 Task: Set the repository visibility change in admin repository permissions for the organization "Mark56771" to "Allow members to change repository visibilities for this organization".
Action: Mouse moved to (1166, 97)
Screenshot: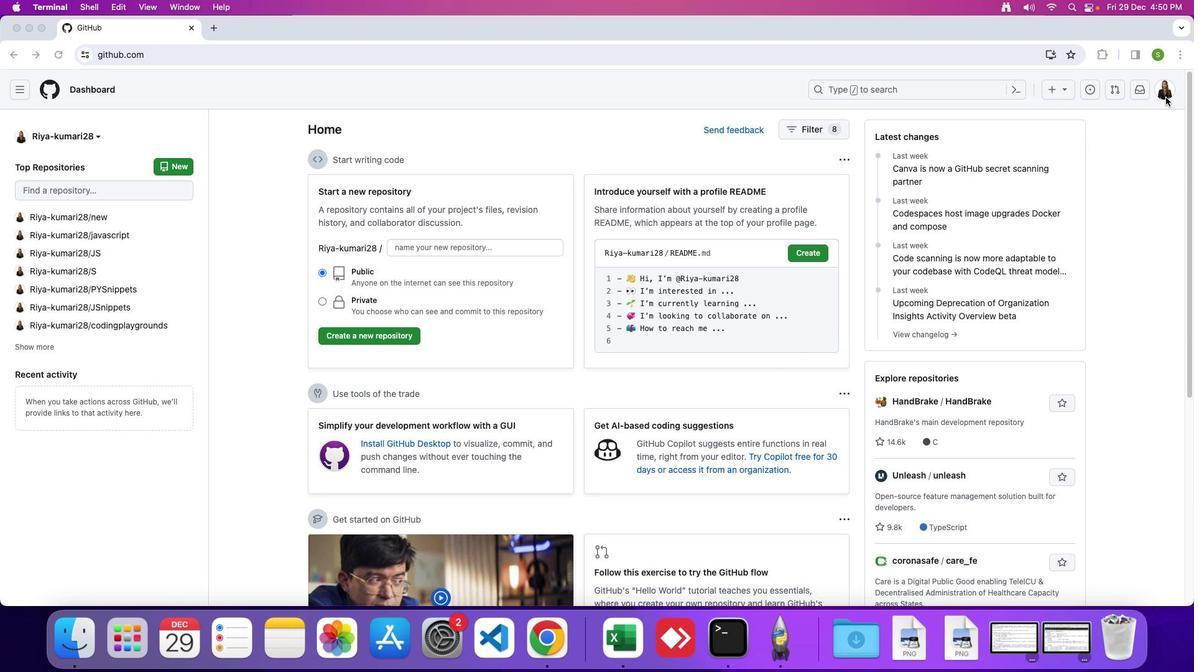 
Action: Mouse pressed left at (1166, 97)
Screenshot: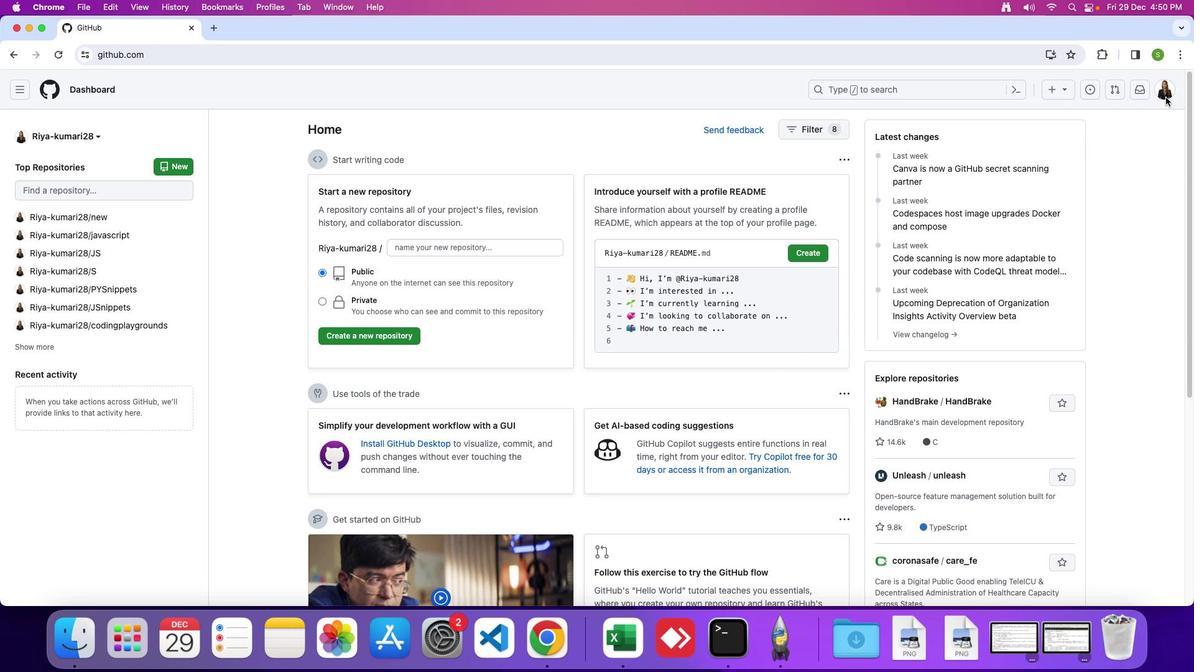 
Action: Mouse moved to (1166, 94)
Screenshot: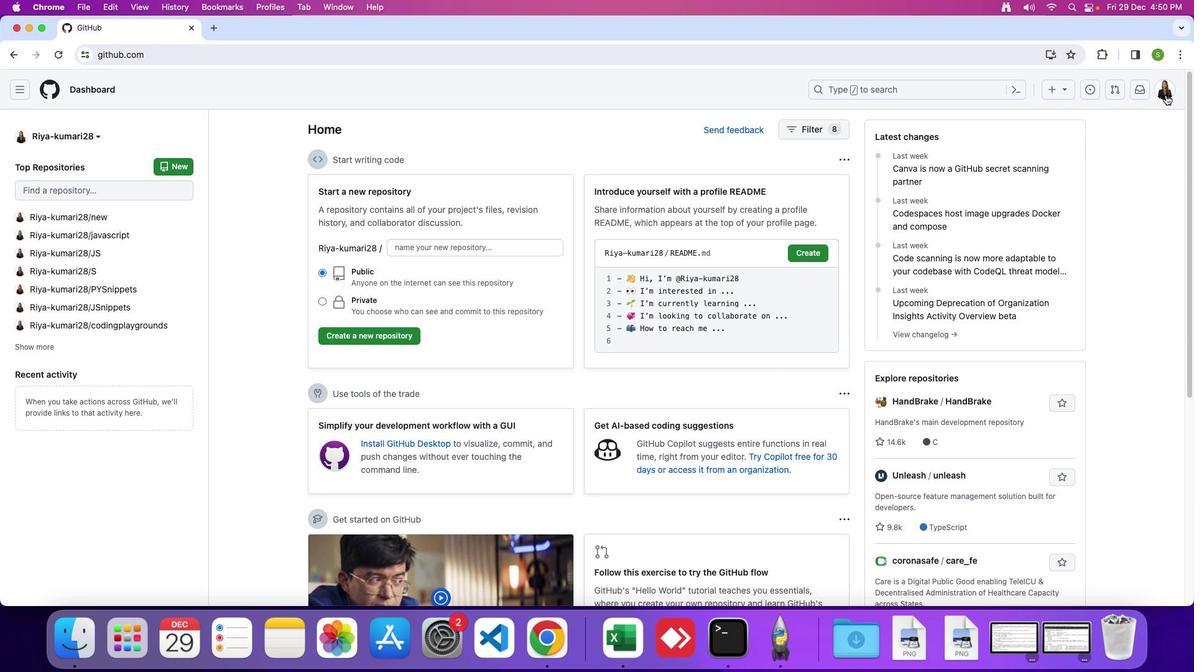 
Action: Mouse pressed left at (1166, 94)
Screenshot: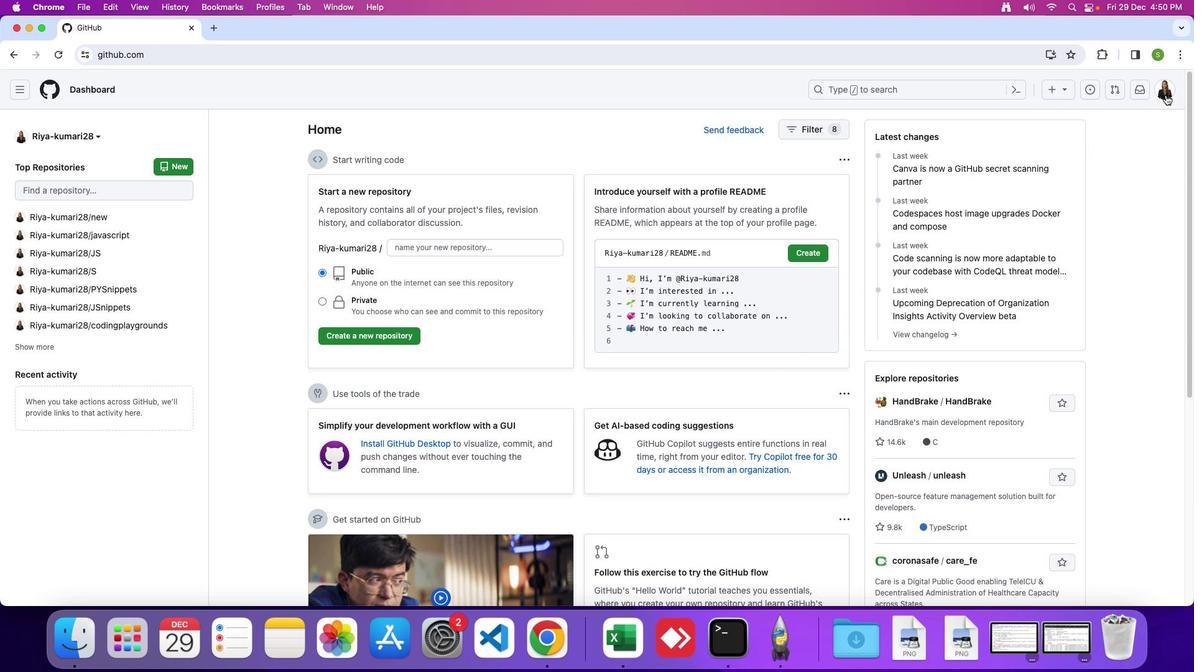 
Action: Mouse moved to (1095, 242)
Screenshot: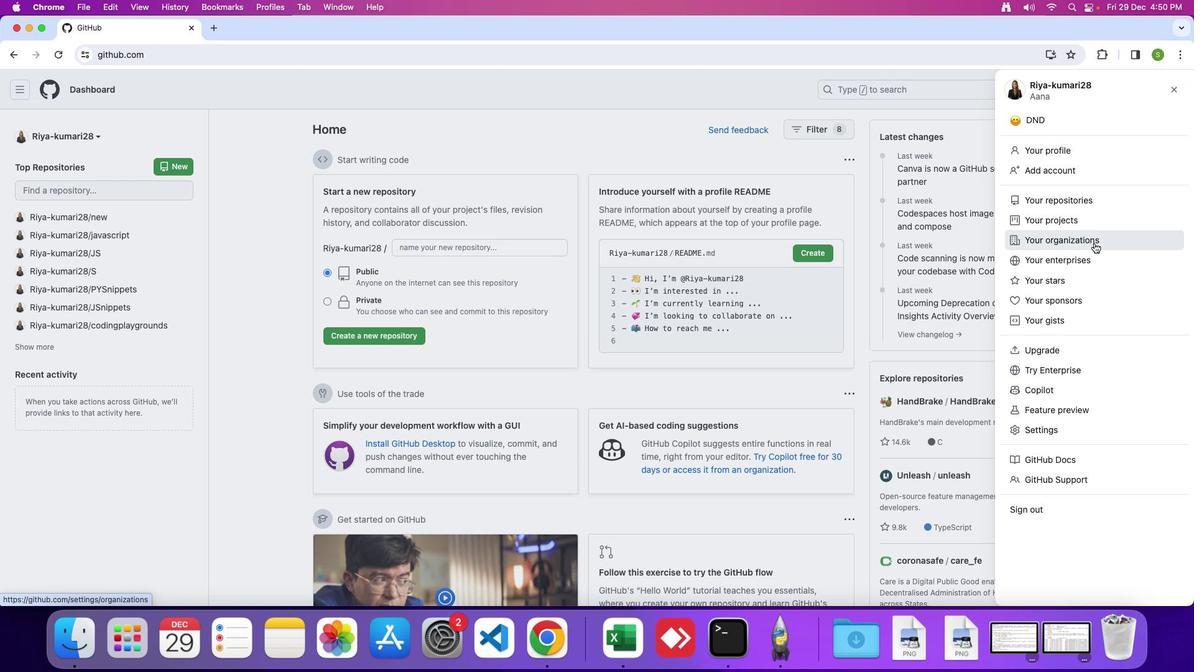 
Action: Mouse pressed left at (1095, 242)
Screenshot: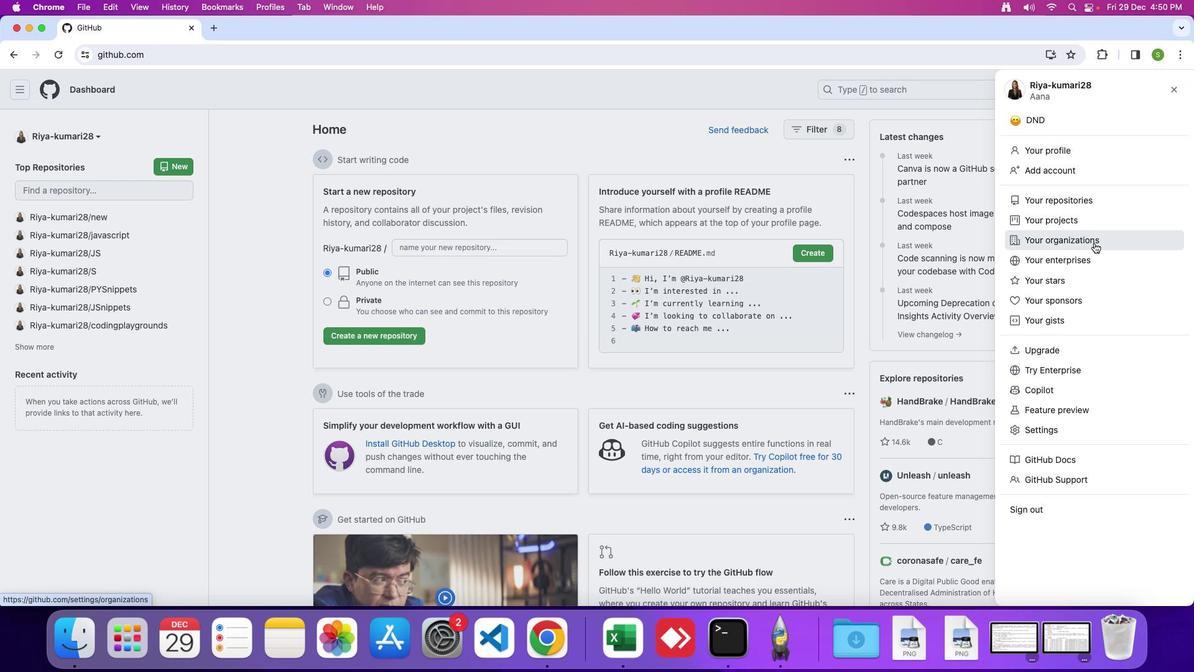 
Action: Mouse moved to (905, 258)
Screenshot: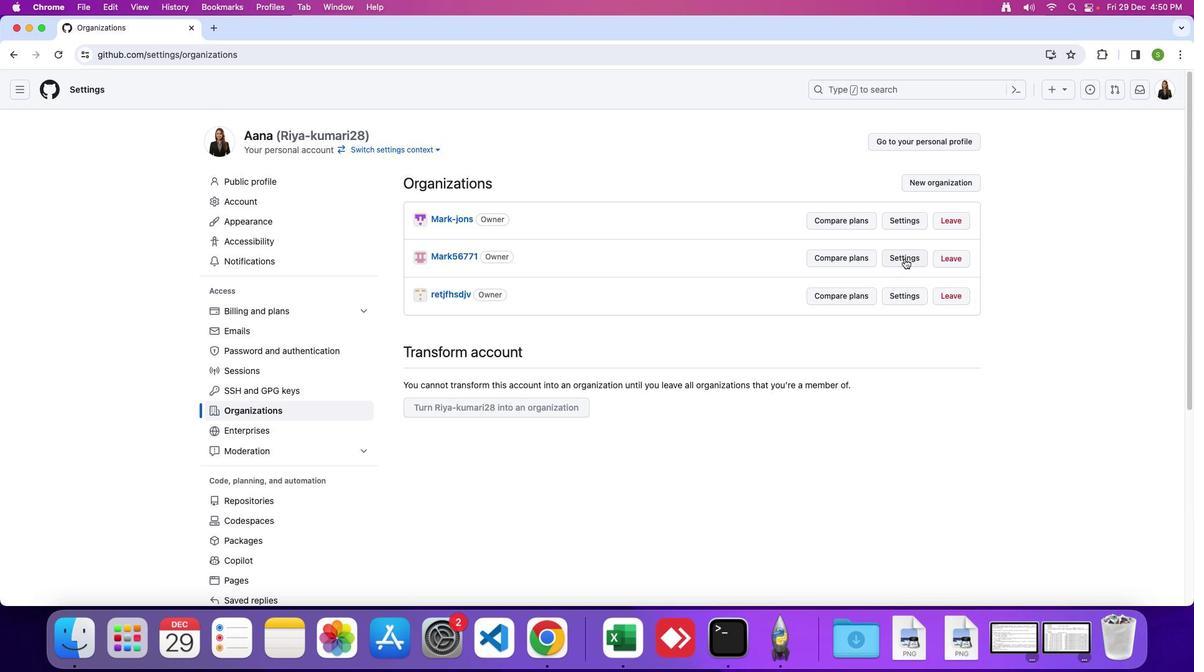 
Action: Mouse pressed left at (905, 258)
Screenshot: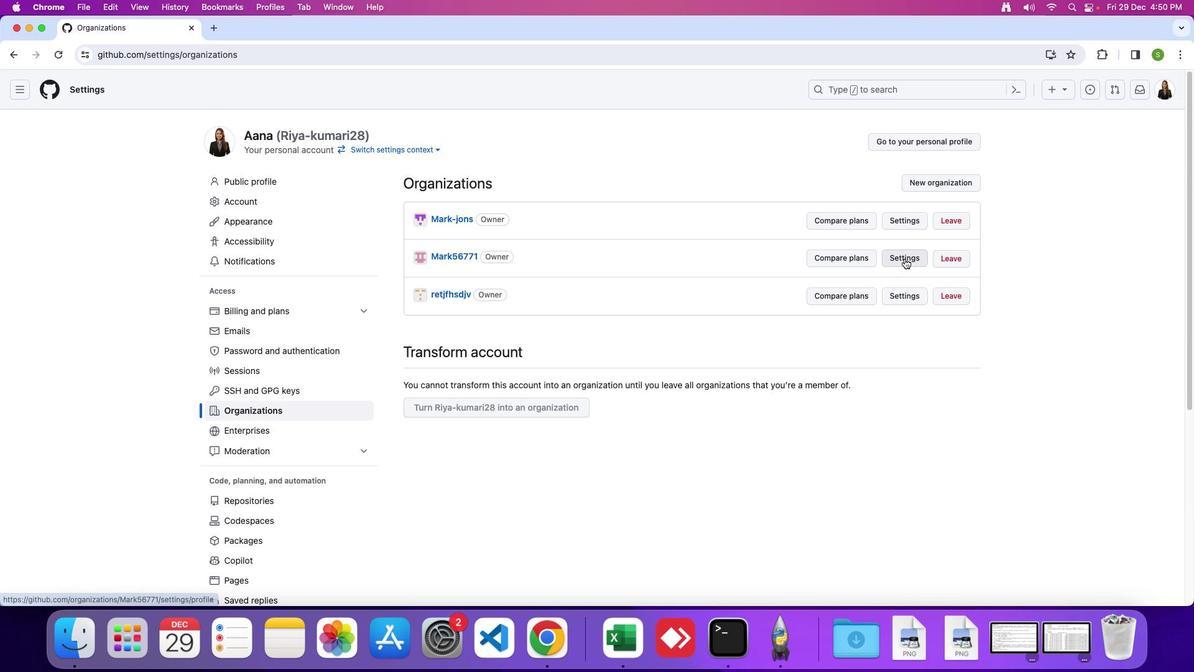 
Action: Mouse moved to (312, 296)
Screenshot: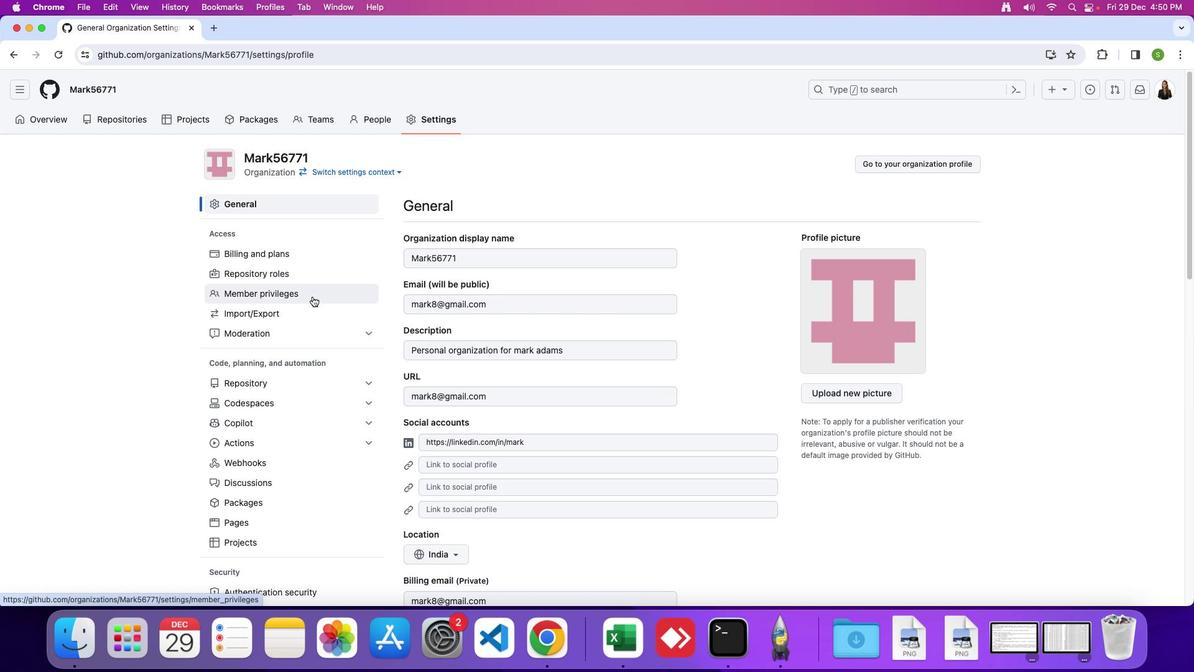 
Action: Mouse pressed left at (312, 296)
Screenshot: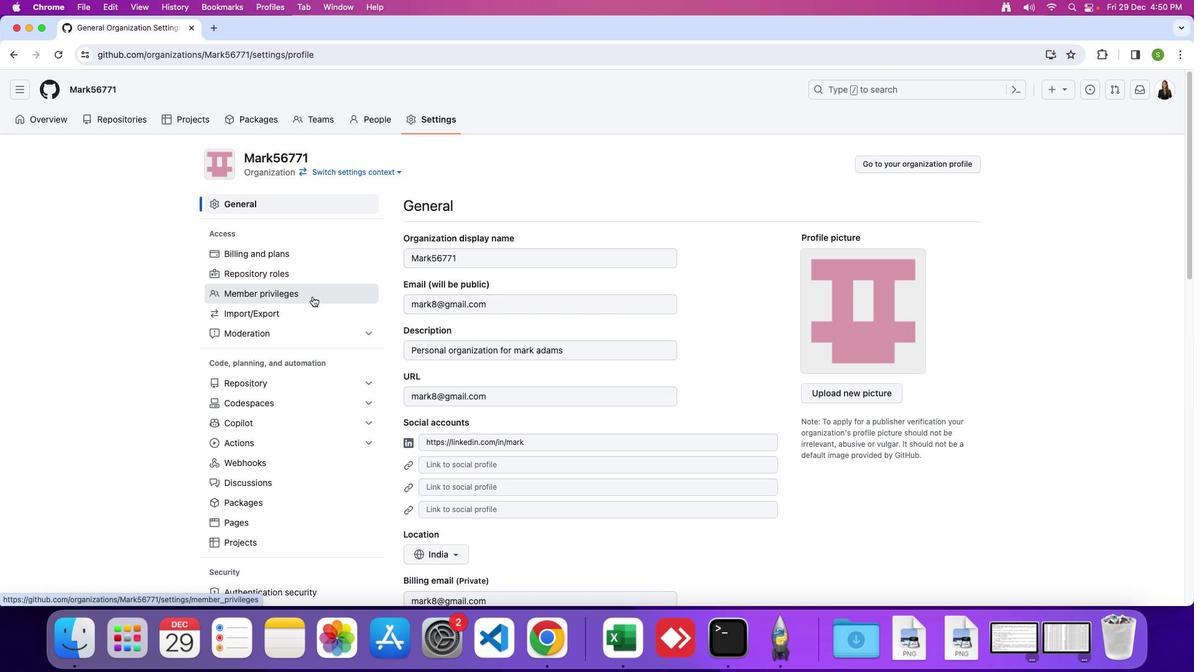 
Action: Mouse moved to (555, 353)
Screenshot: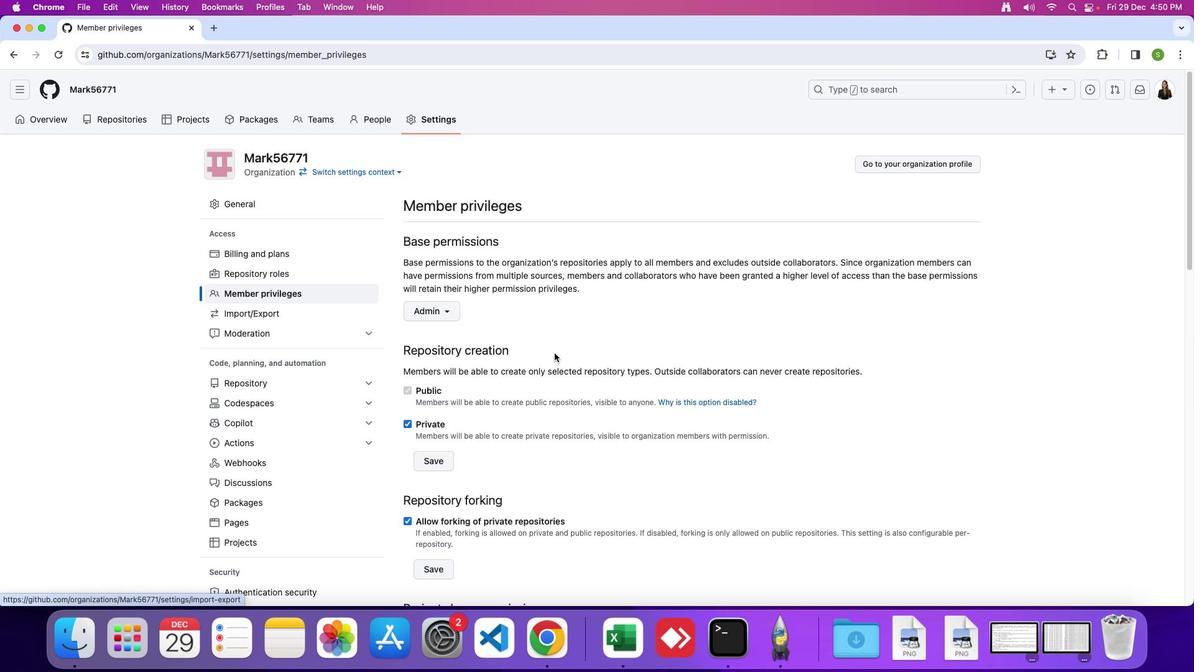 
Action: Mouse scrolled (555, 353) with delta (0, 0)
Screenshot: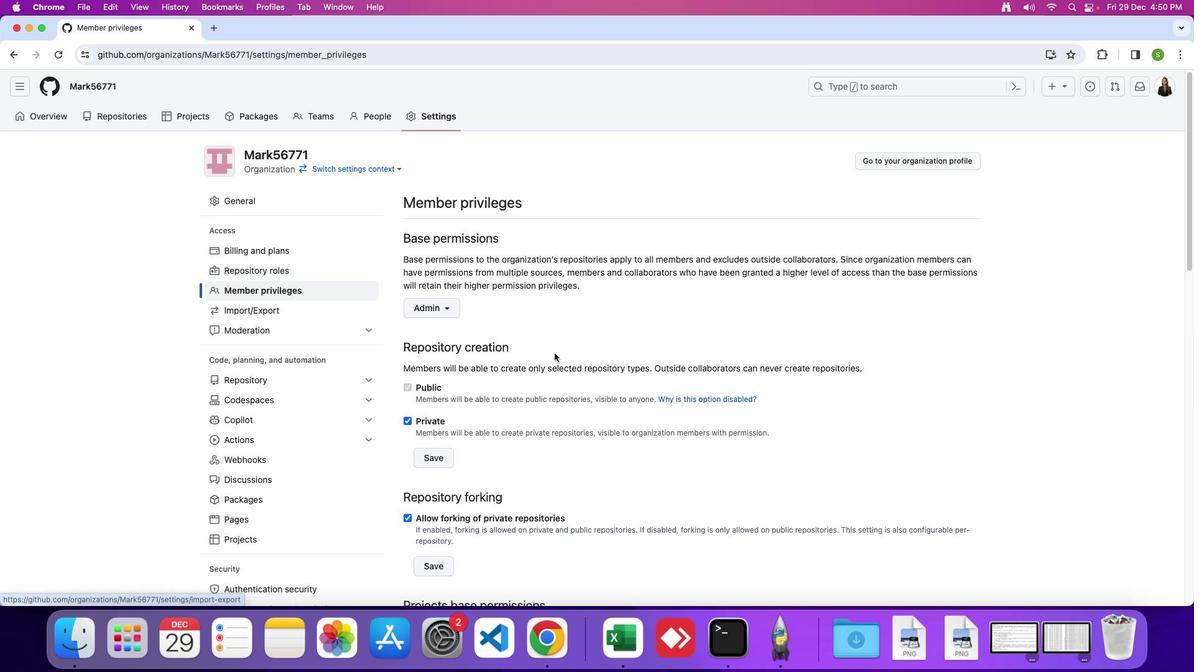 
Action: Mouse scrolled (555, 353) with delta (0, 0)
Screenshot: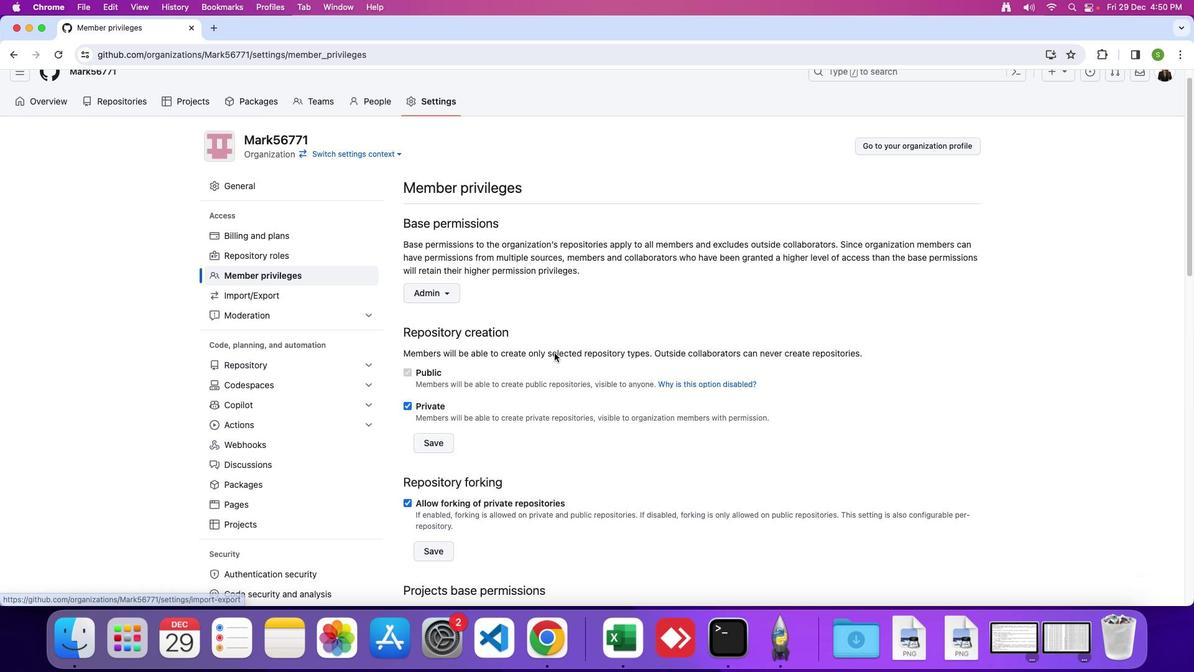
Action: Mouse scrolled (555, 353) with delta (0, -2)
Screenshot: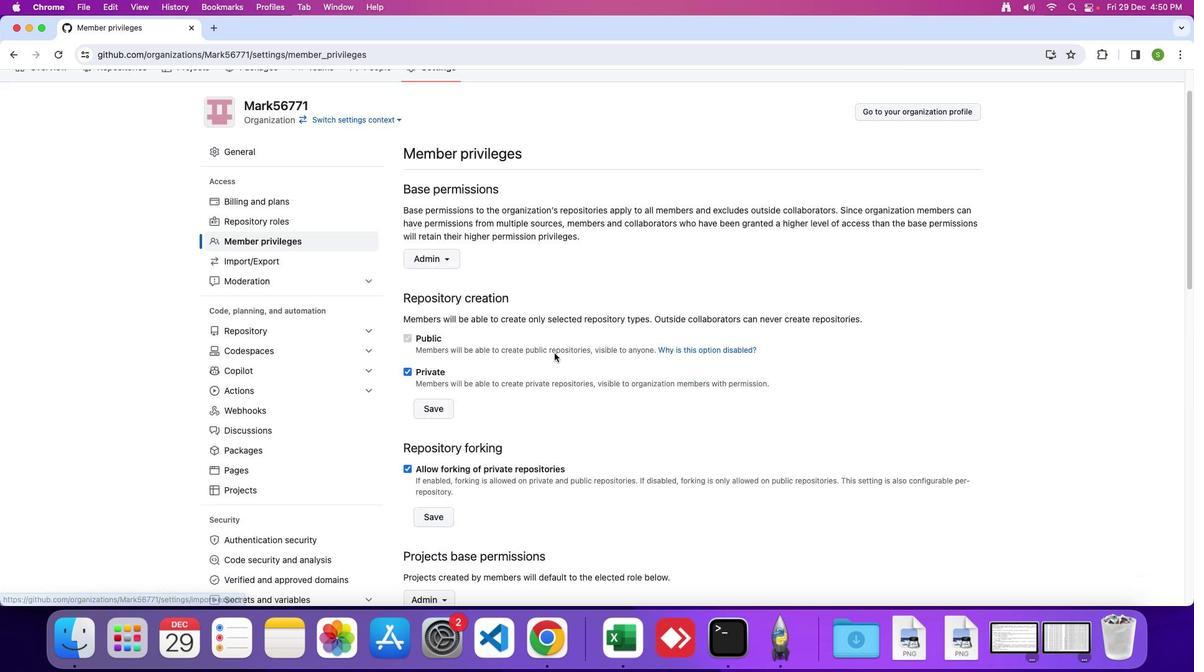 
Action: Mouse scrolled (555, 353) with delta (0, -2)
Screenshot: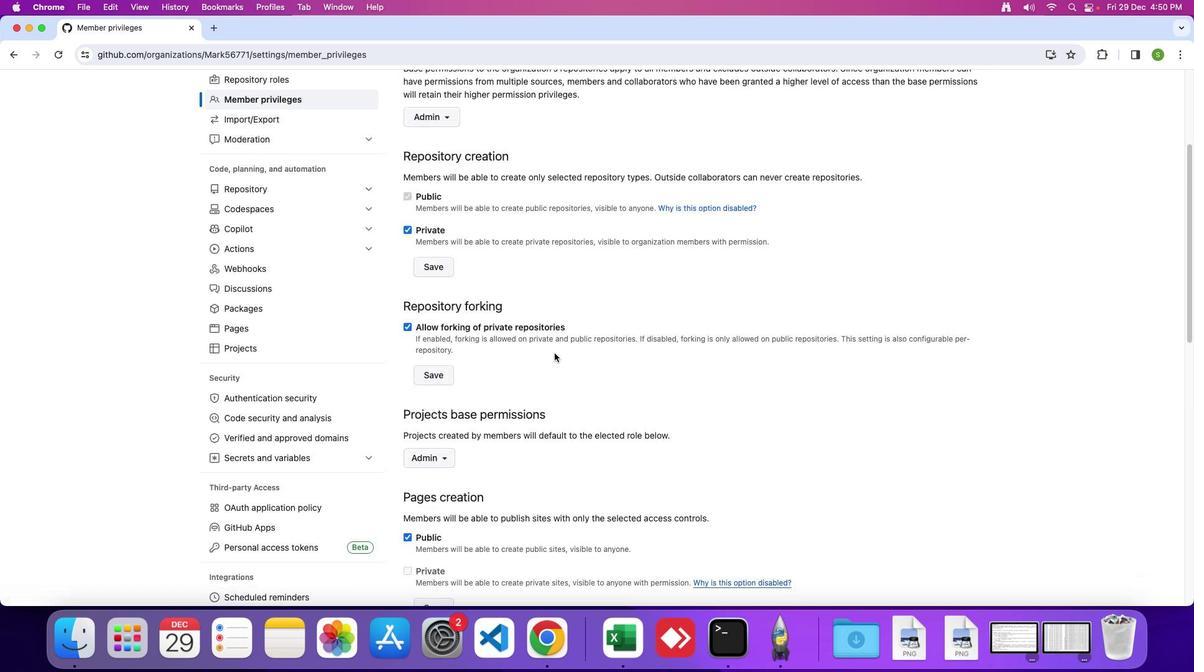 
Action: Mouse scrolled (555, 353) with delta (0, 0)
Screenshot: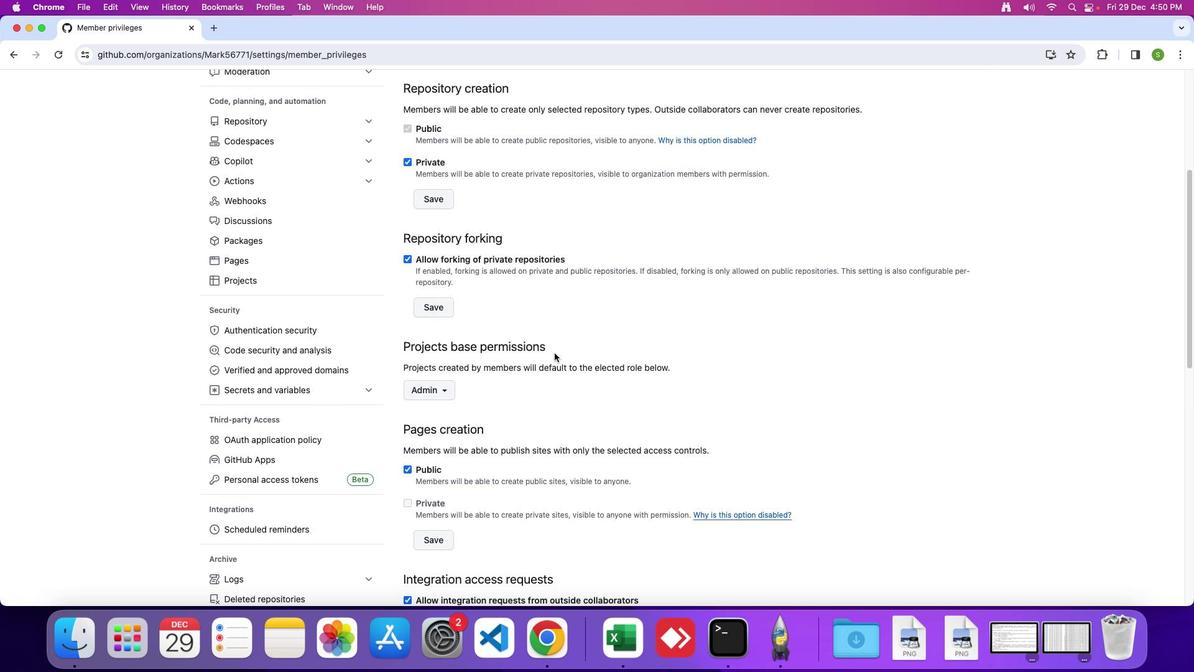 
Action: Mouse scrolled (555, 353) with delta (0, 0)
Screenshot: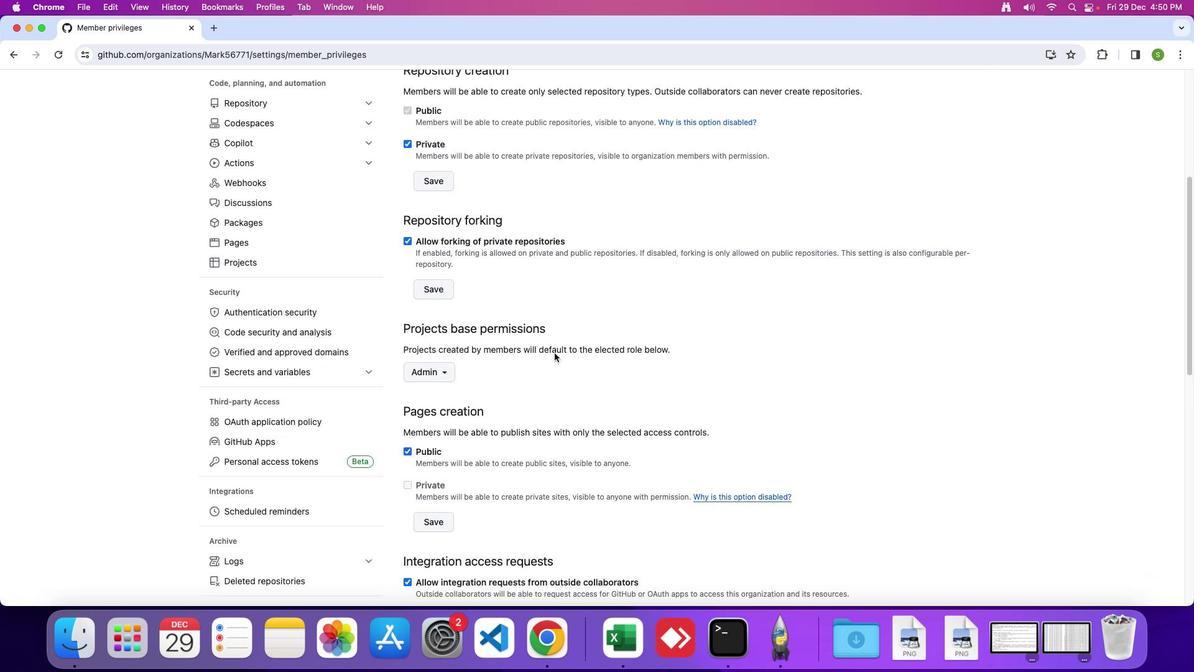 
Action: Mouse scrolled (555, 353) with delta (0, -2)
Screenshot: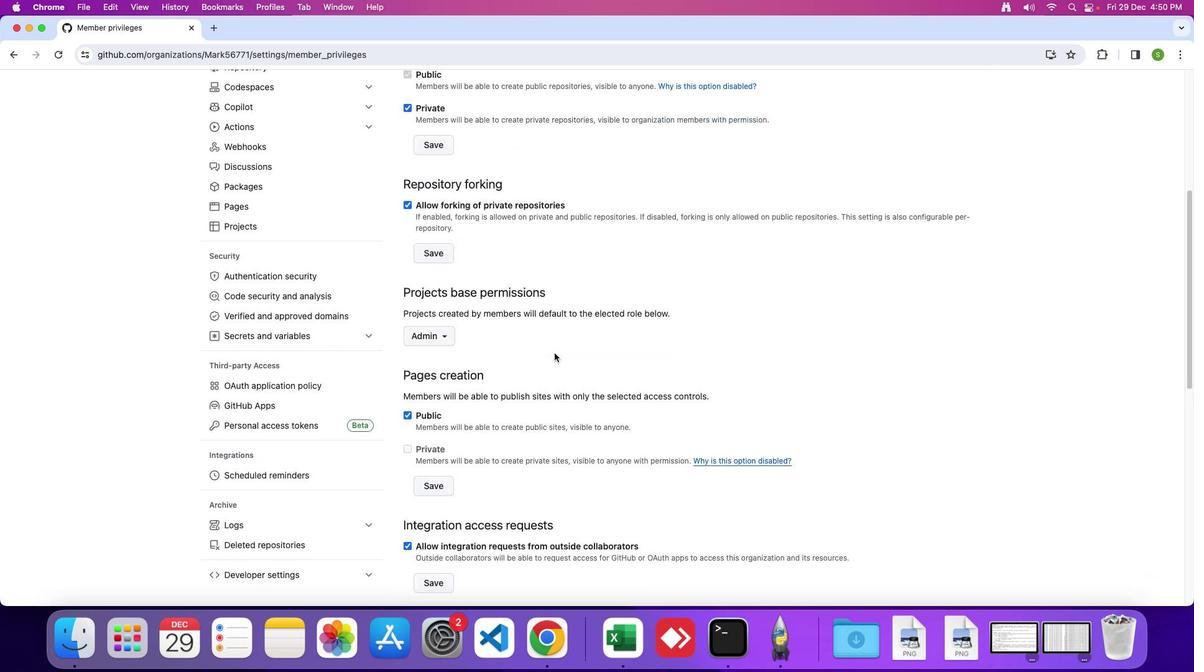 
Action: Mouse scrolled (555, 353) with delta (0, 0)
Screenshot: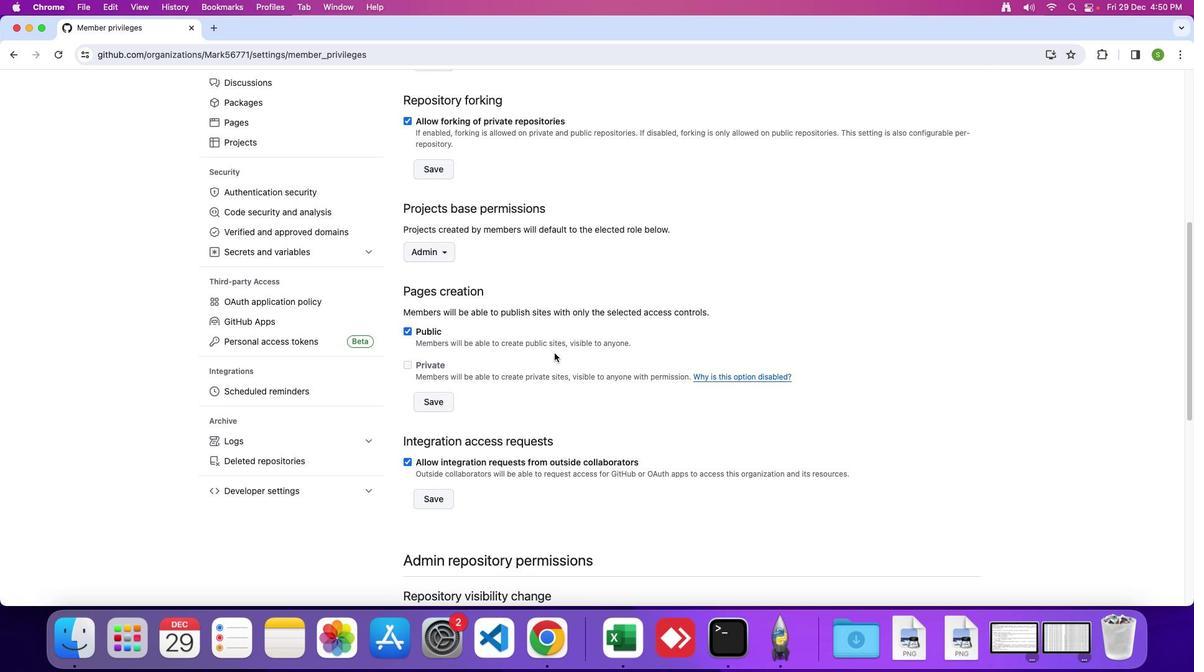 
Action: Mouse scrolled (555, 353) with delta (0, 0)
Screenshot: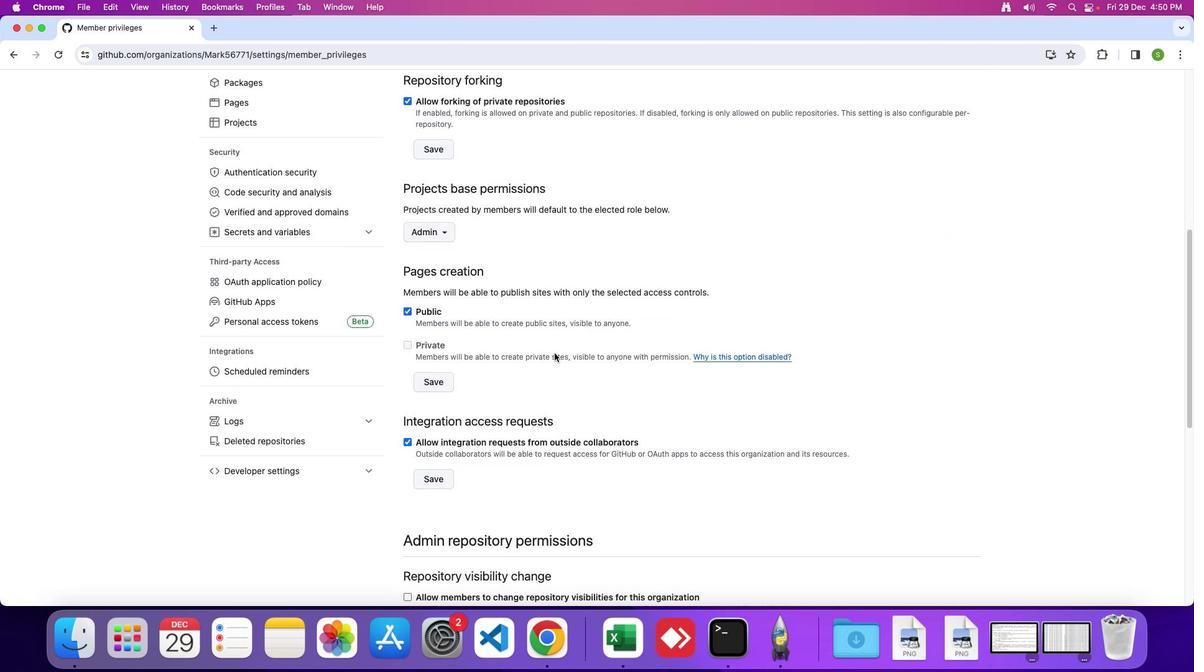 
Action: Mouse scrolled (555, 353) with delta (0, -2)
Screenshot: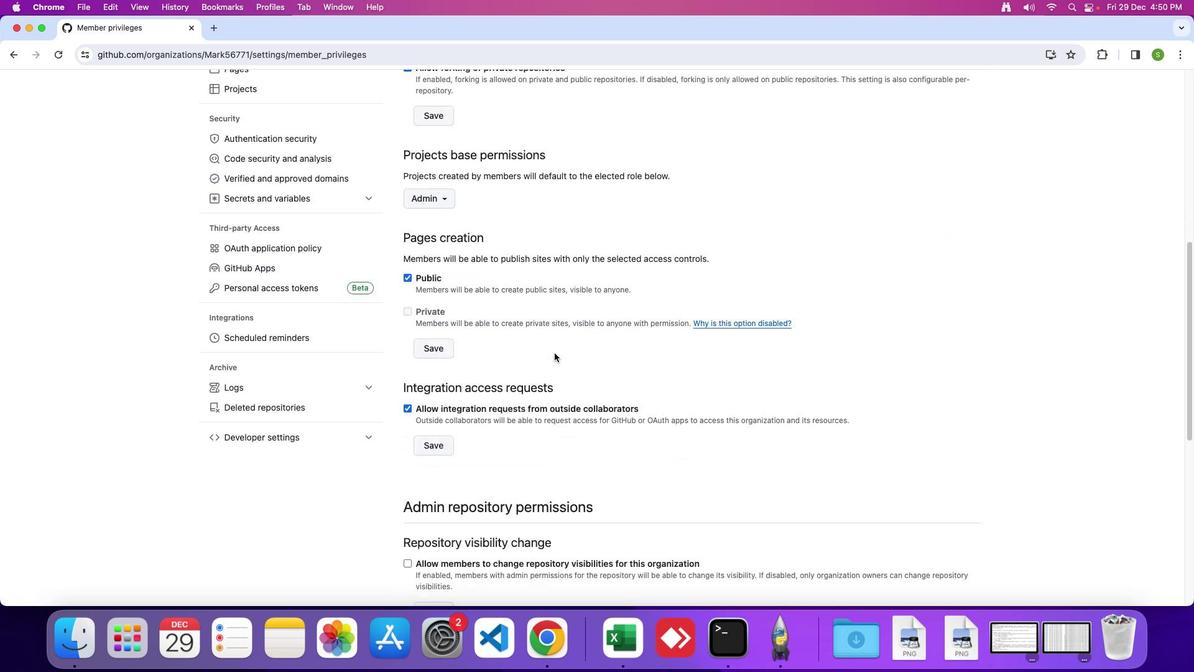 
Action: Mouse scrolled (555, 353) with delta (0, 0)
Screenshot: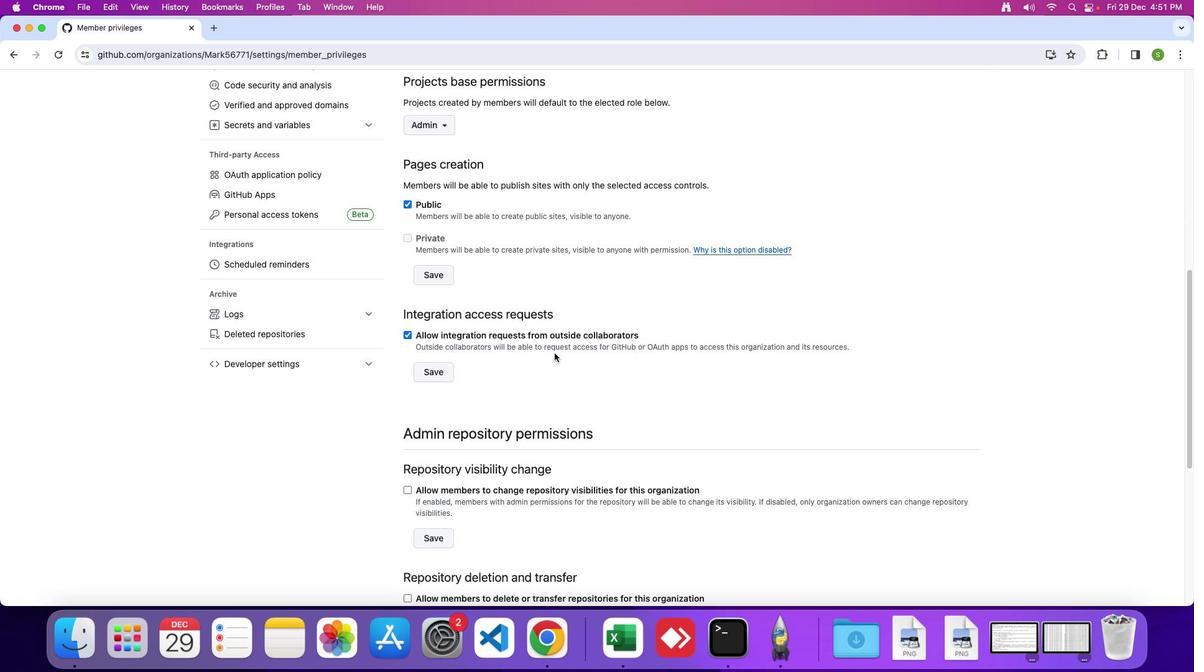 
Action: Mouse scrolled (555, 353) with delta (0, 0)
Screenshot: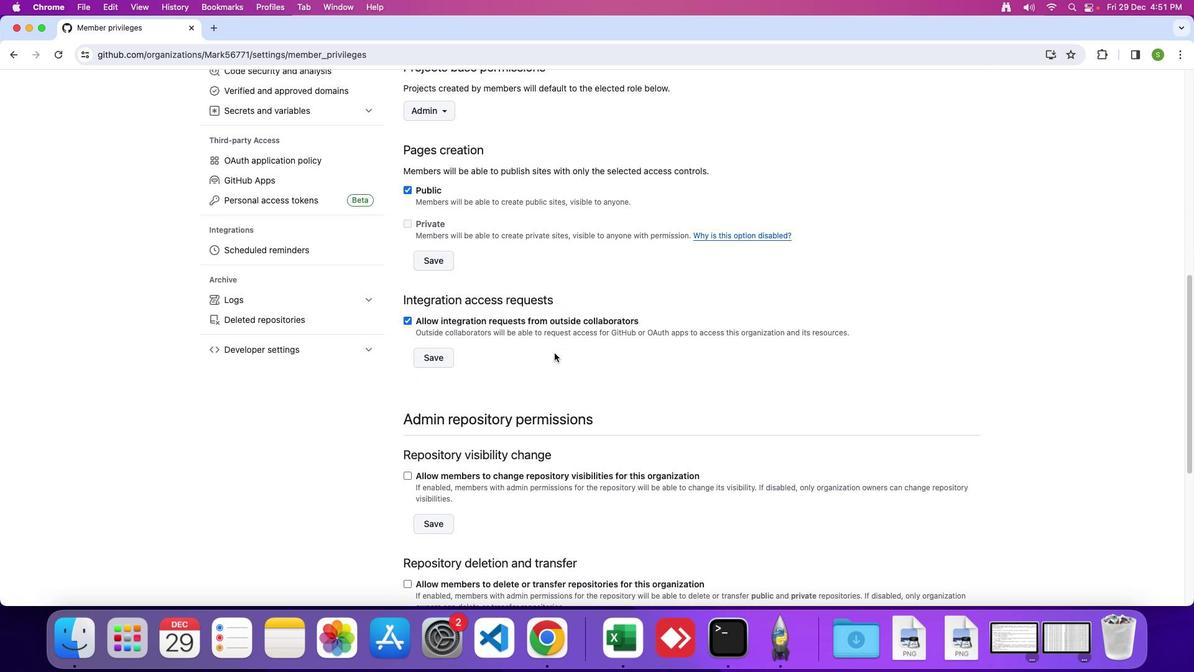 
Action: Mouse scrolled (555, 353) with delta (0, -1)
Screenshot: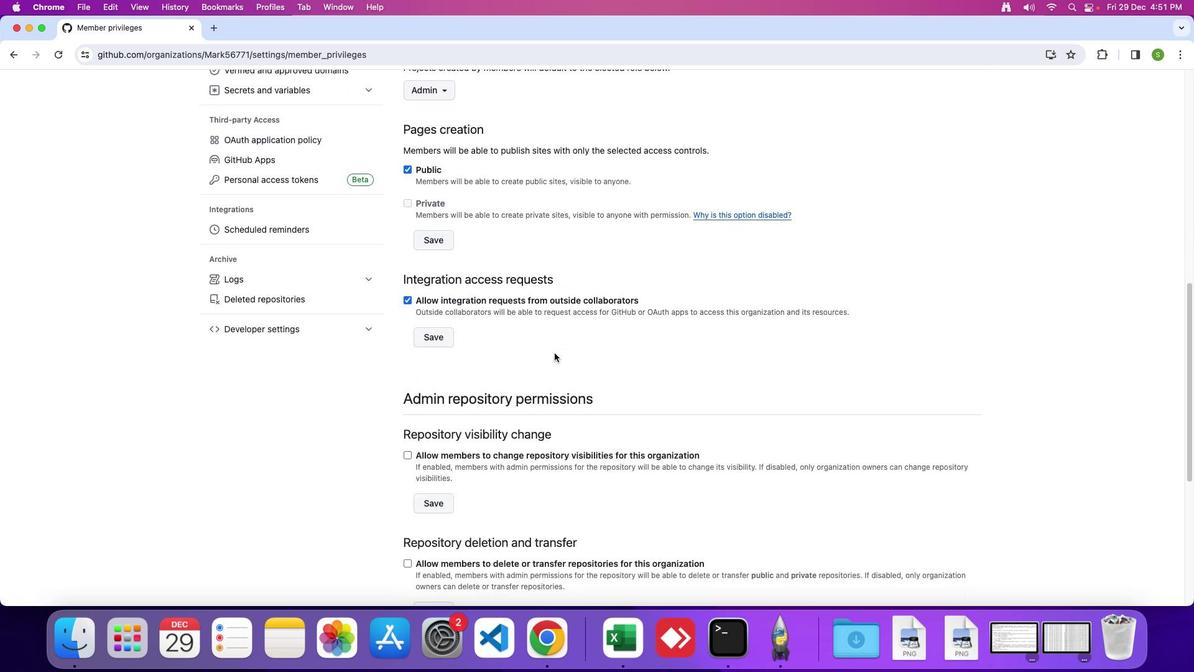 
Action: Mouse scrolled (555, 353) with delta (0, -2)
Screenshot: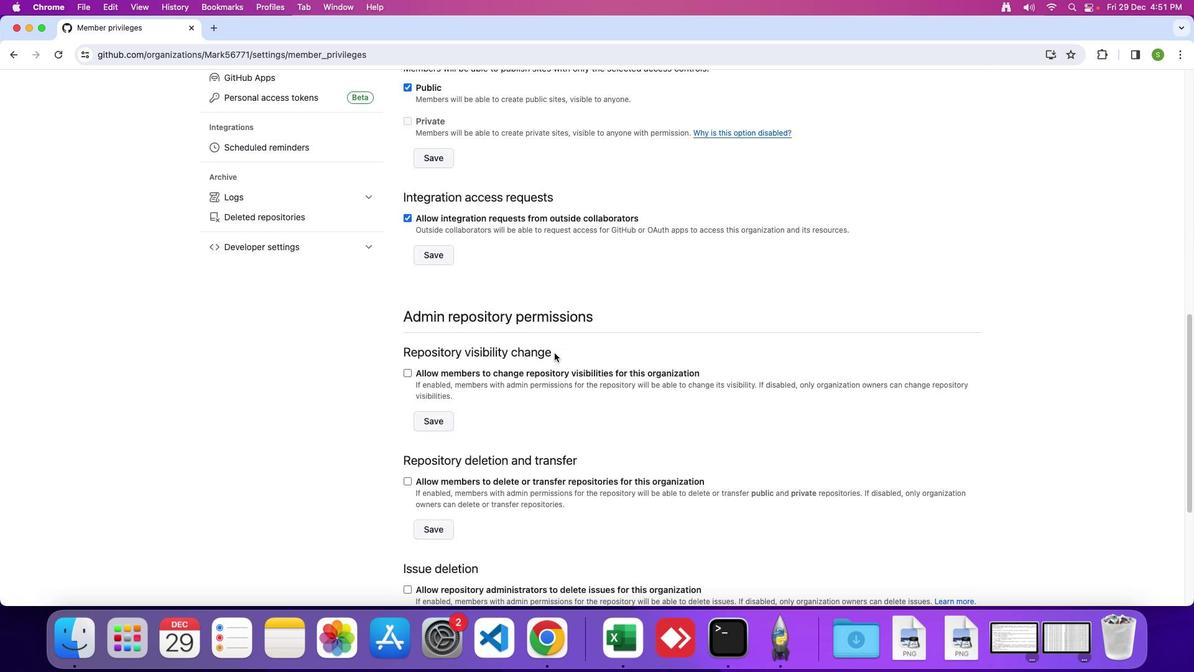 
Action: Mouse moved to (407, 288)
Screenshot: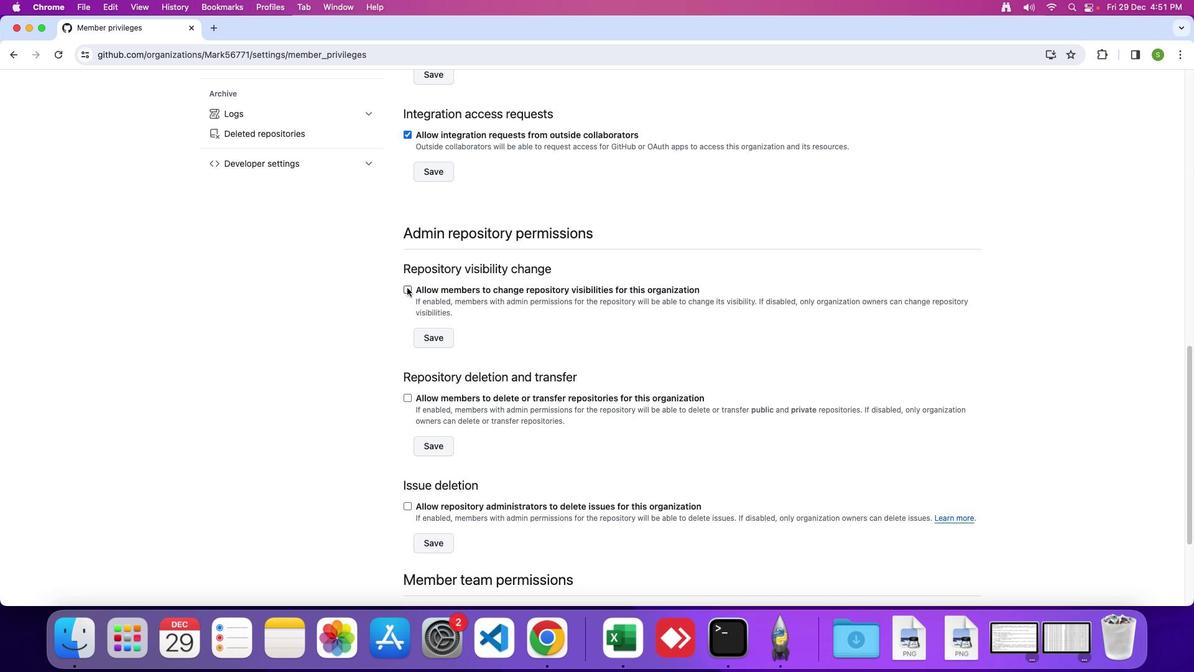 
Action: Mouse pressed left at (407, 288)
Screenshot: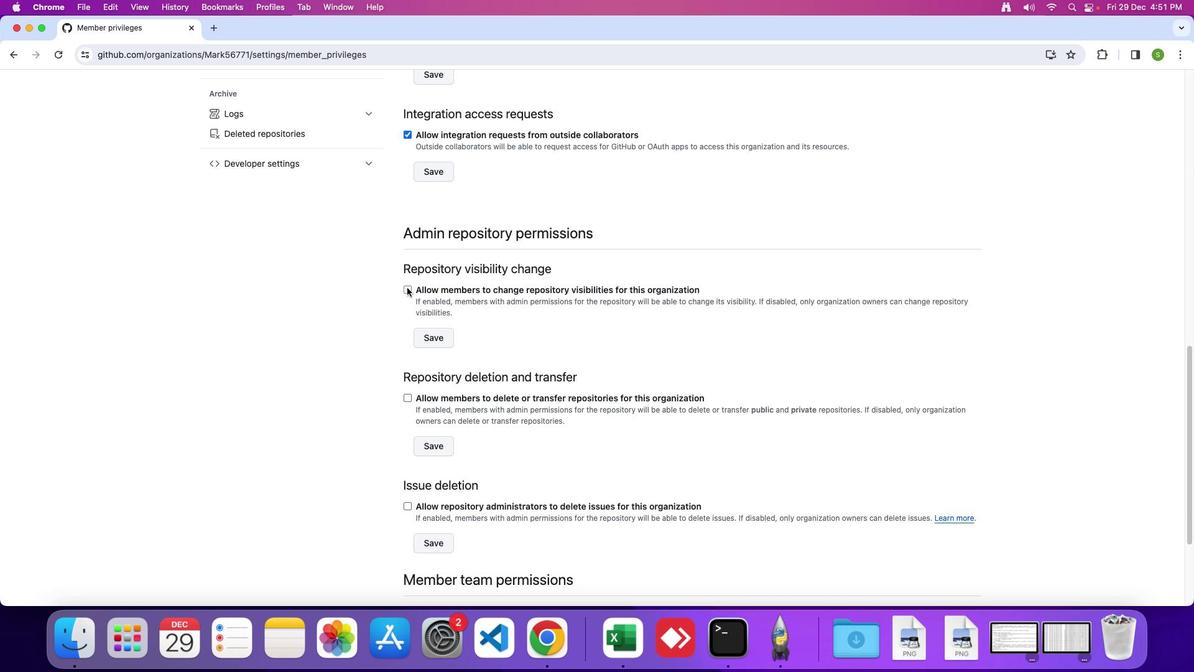 
Action: Mouse moved to (426, 336)
Screenshot: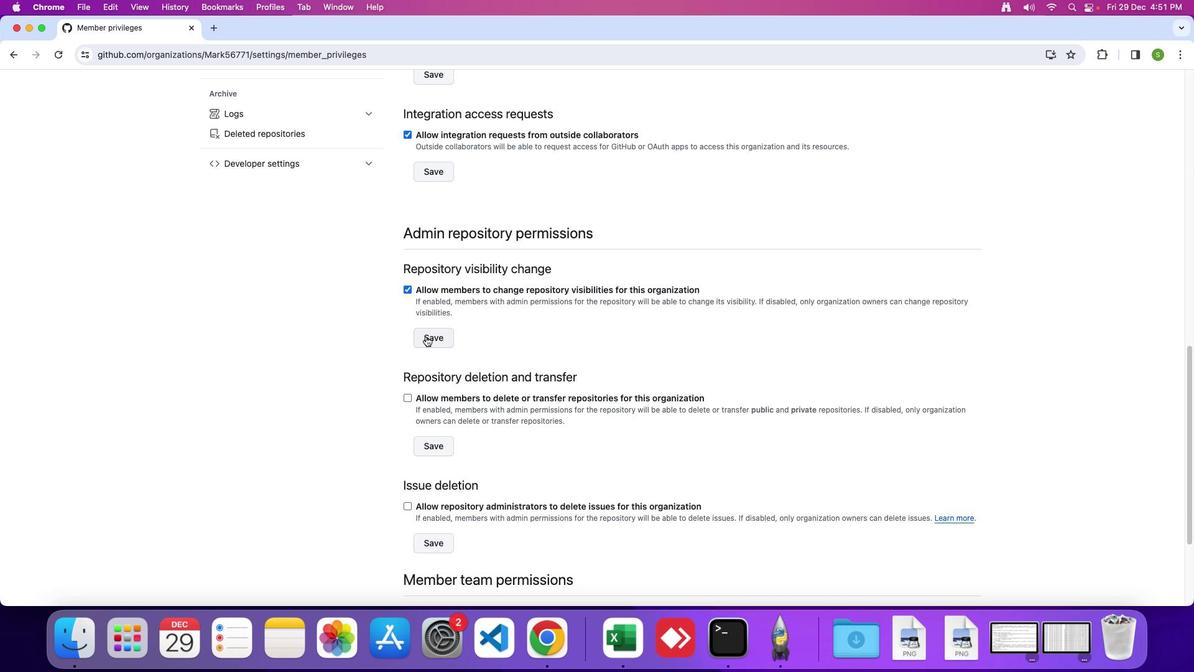 
Action: Mouse pressed left at (426, 336)
Screenshot: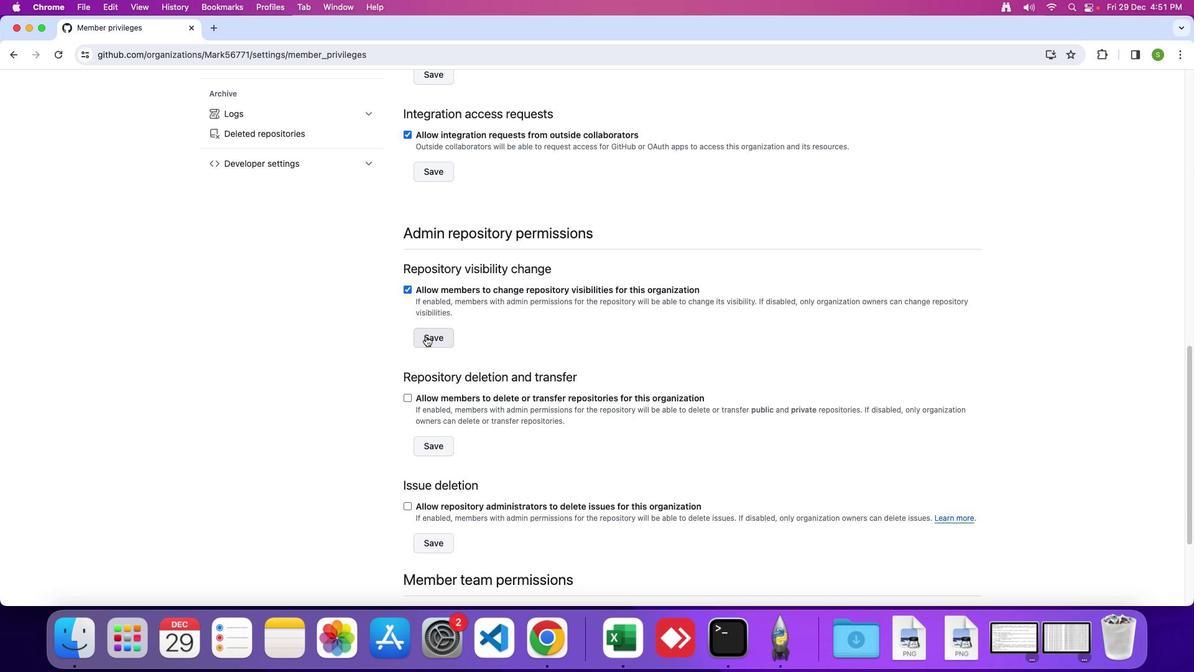 
